 Task: Create a due date automation trigger when advanced on, on the wednesday before a card is due add basic not assigned to member @aryan at 11:00 AM.
Action: Mouse moved to (1148, 86)
Screenshot: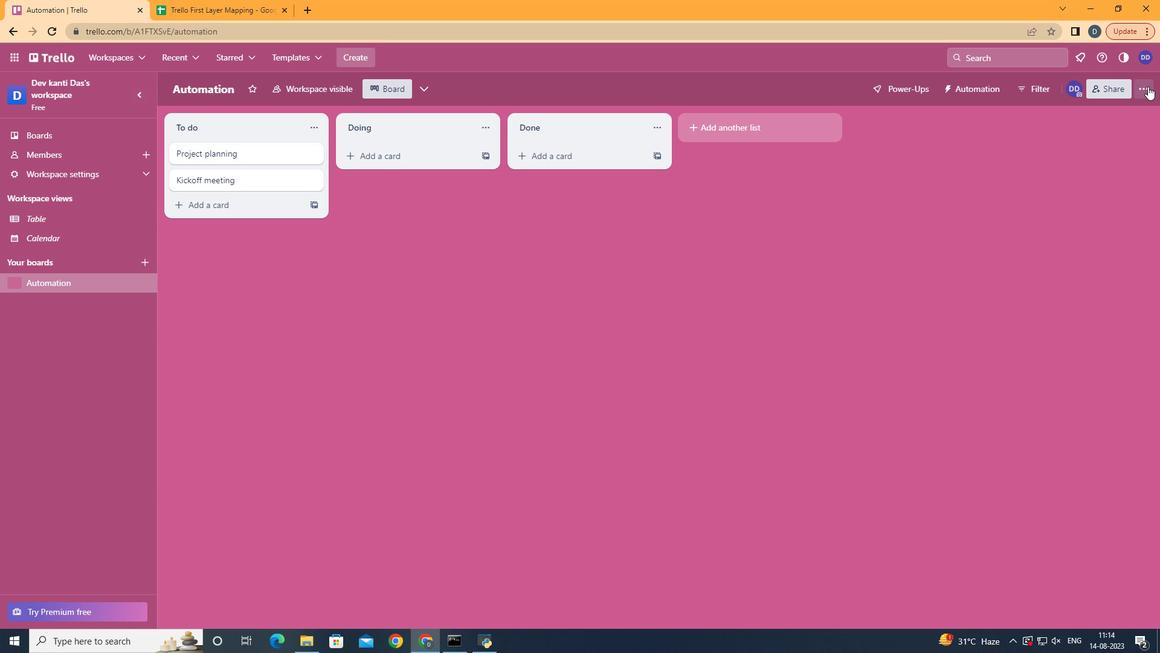 
Action: Mouse pressed left at (1148, 86)
Screenshot: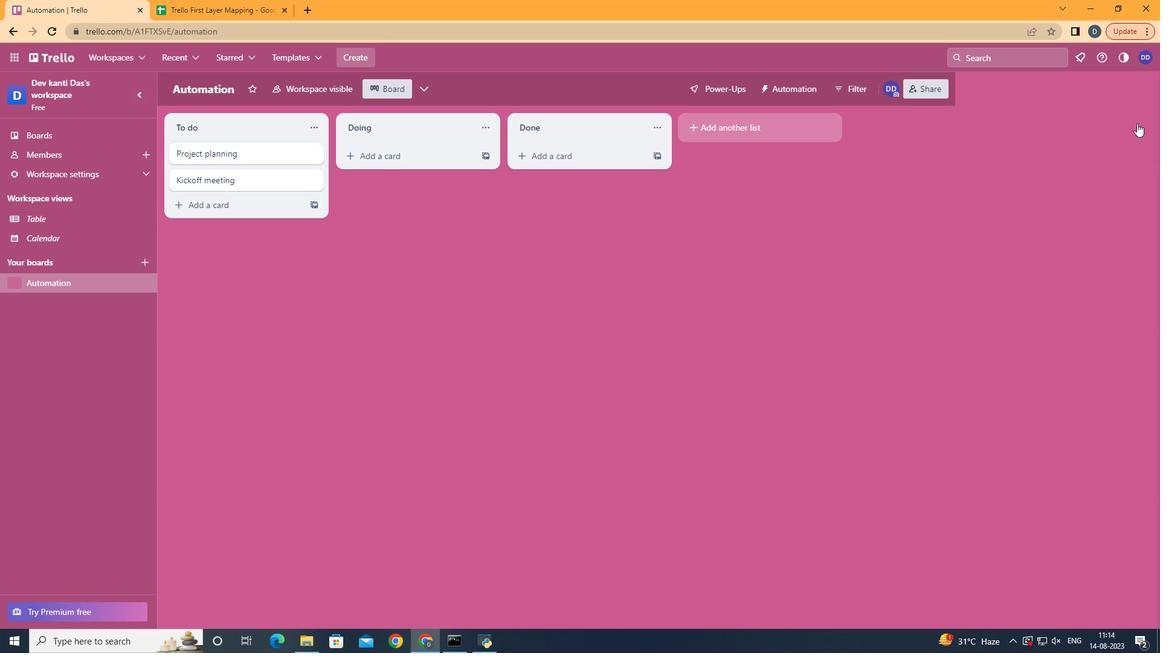 
Action: Mouse moved to (1073, 239)
Screenshot: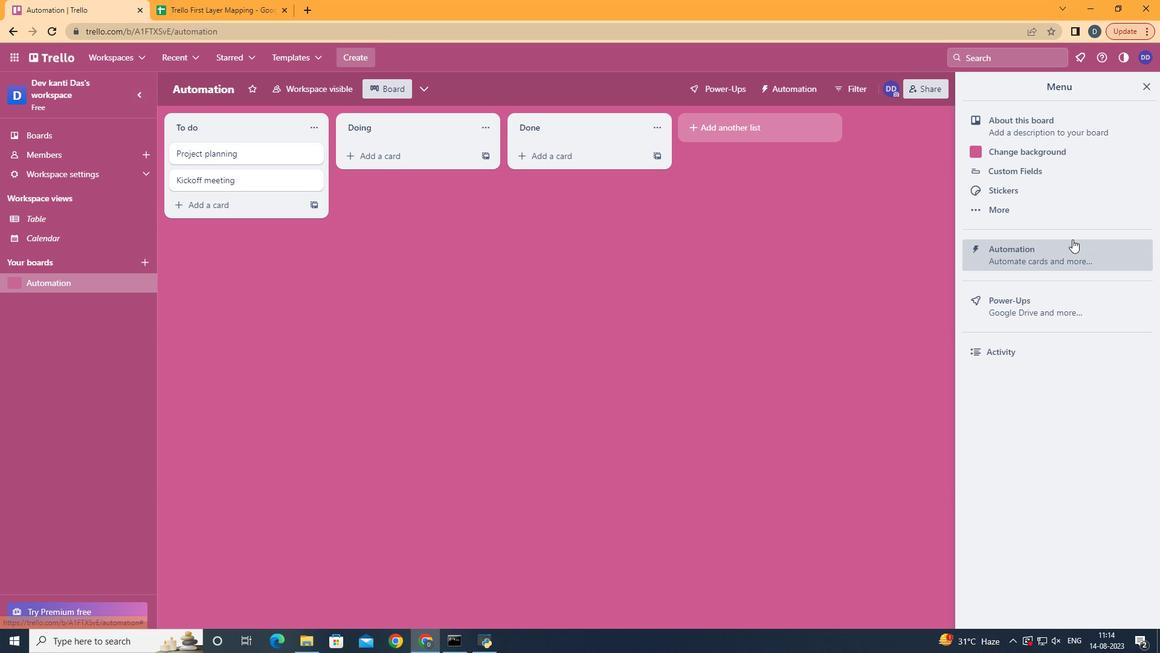 
Action: Mouse pressed left at (1073, 239)
Screenshot: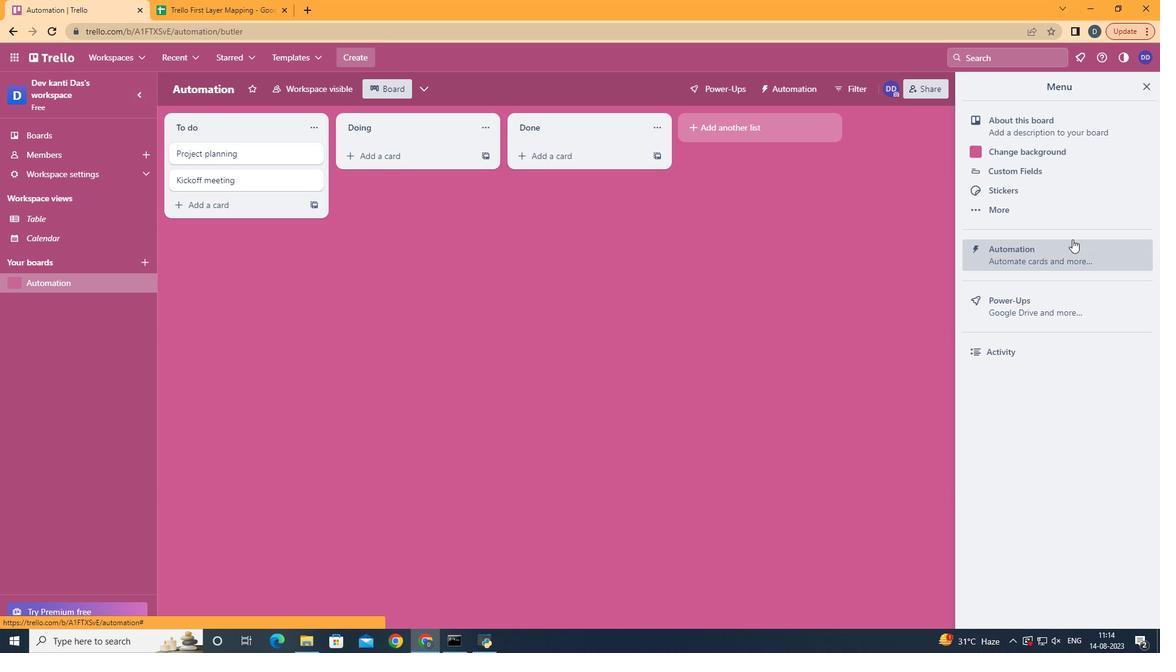 
Action: Mouse moved to (227, 239)
Screenshot: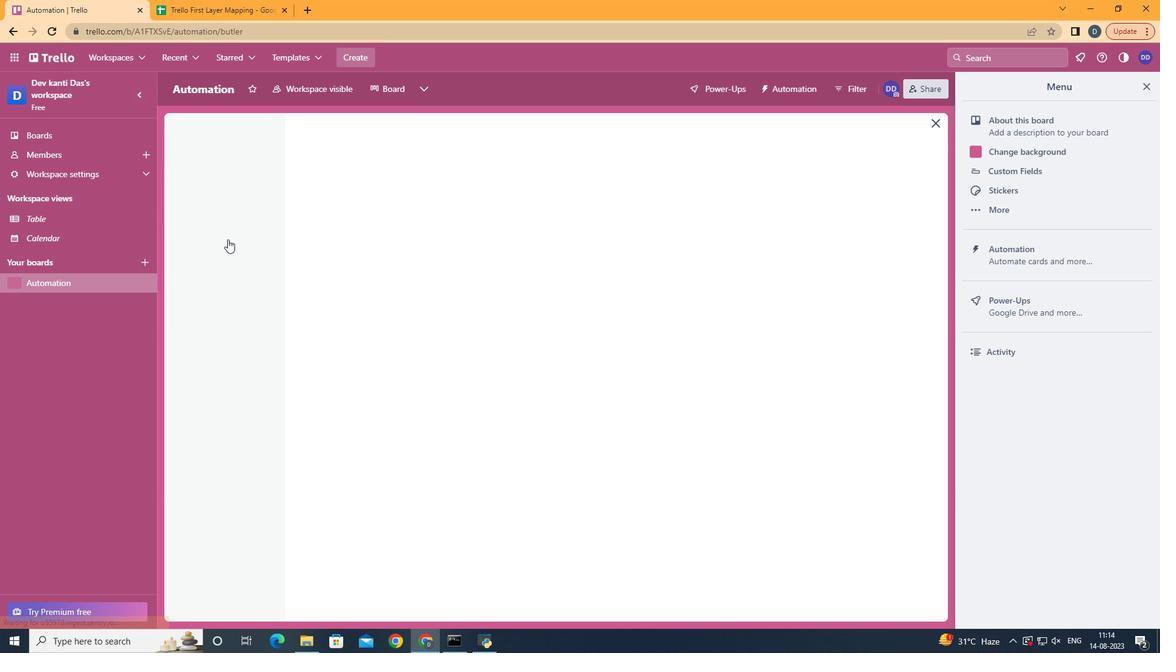 
Action: Mouse pressed left at (227, 239)
Screenshot: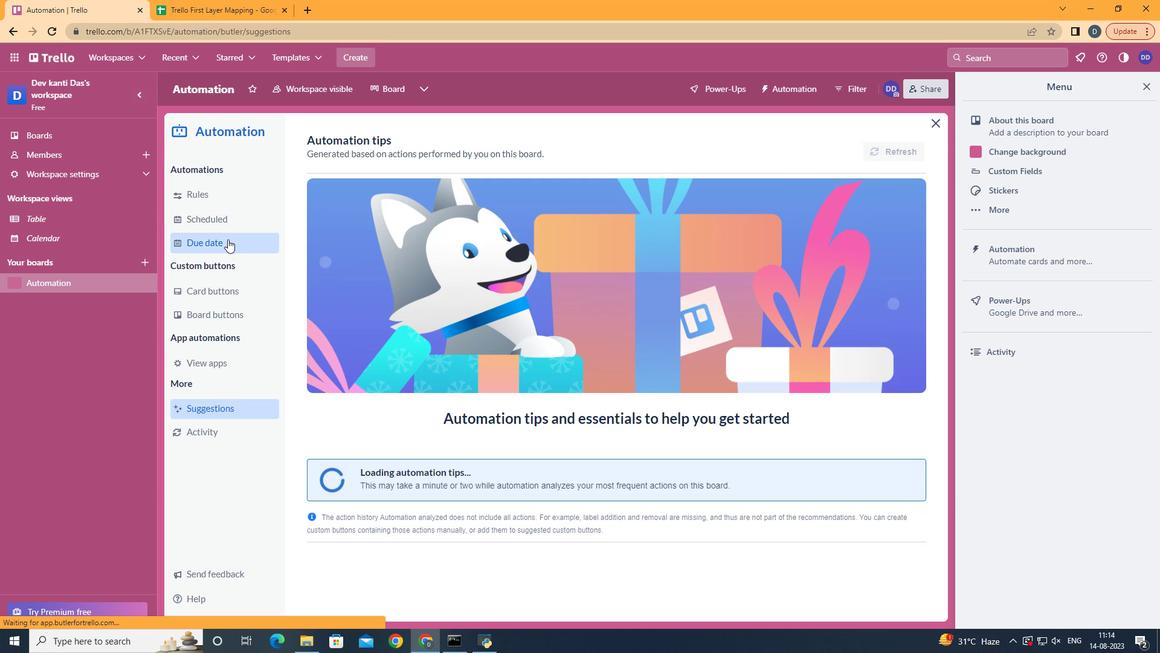 
Action: Mouse moved to (837, 149)
Screenshot: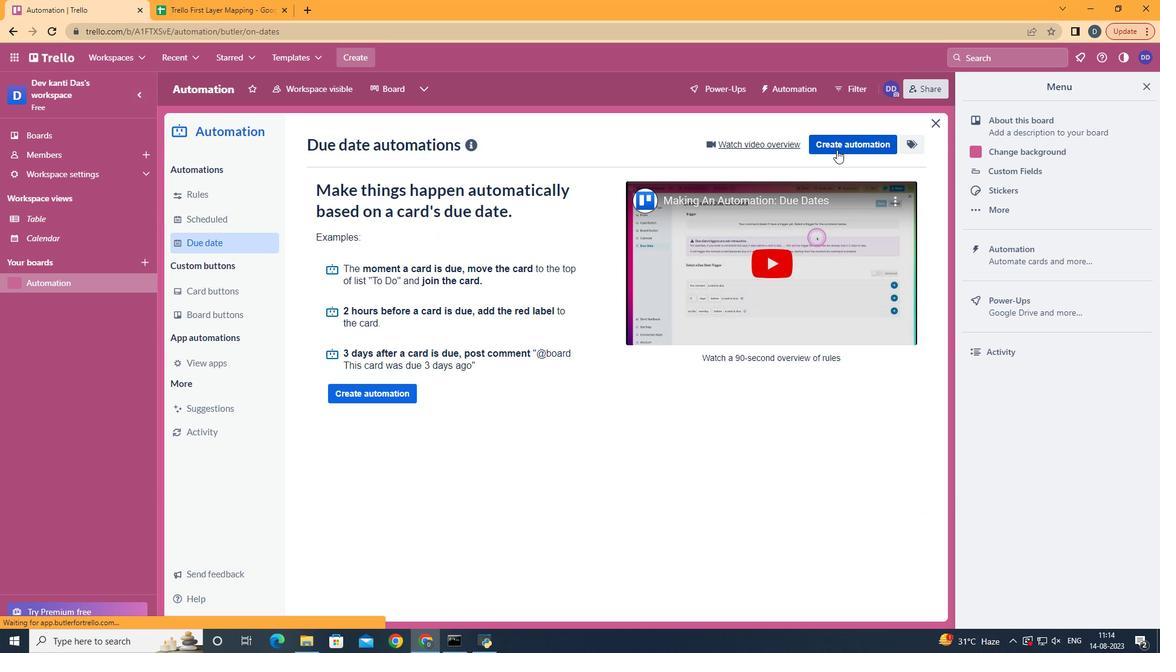 
Action: Mouse pressed left at (837, 149)
Screenshot: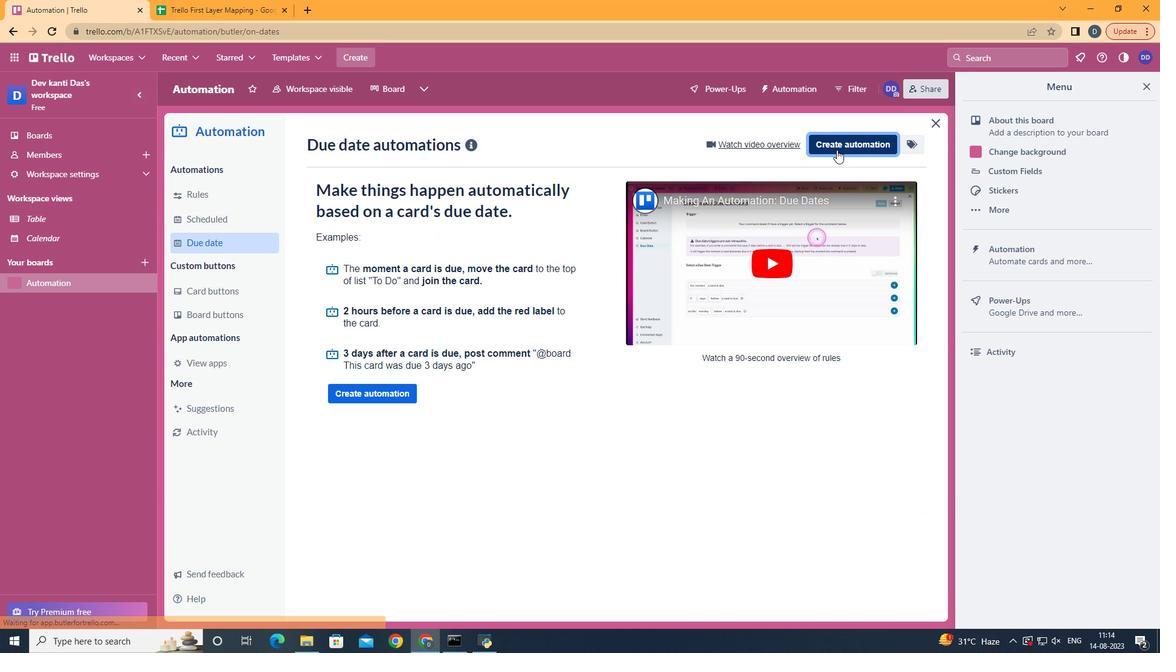 
Action: Mouse moved to (640, 272)
Screenshot: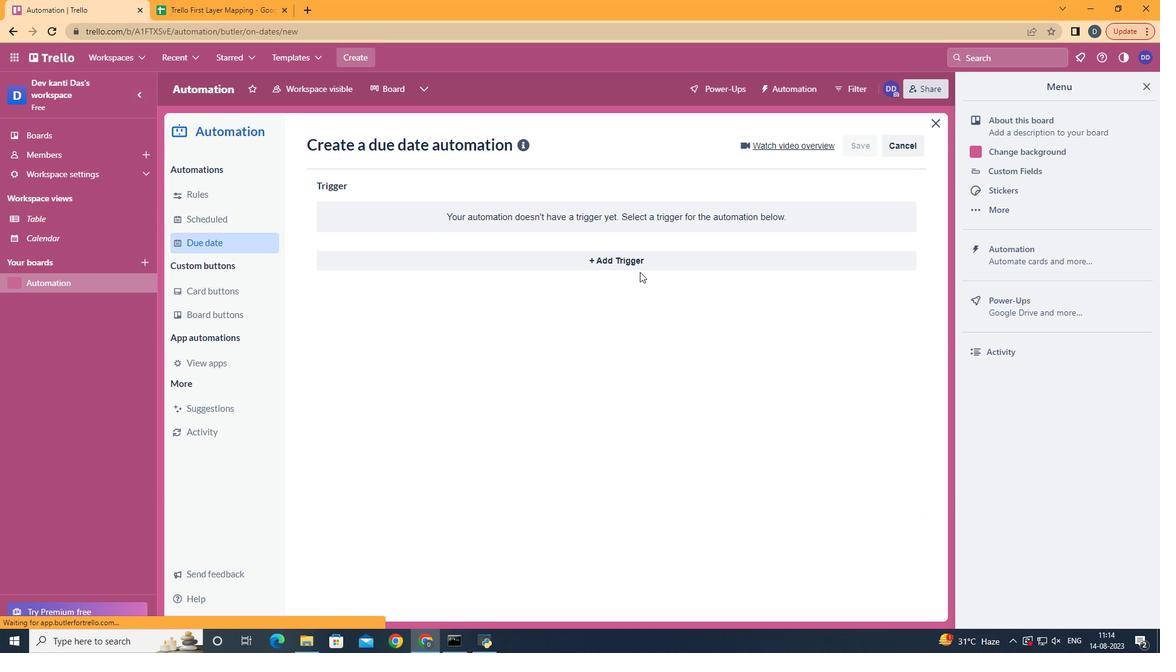 
Action: Mouse pressed left at (640, 272)
Screenshot: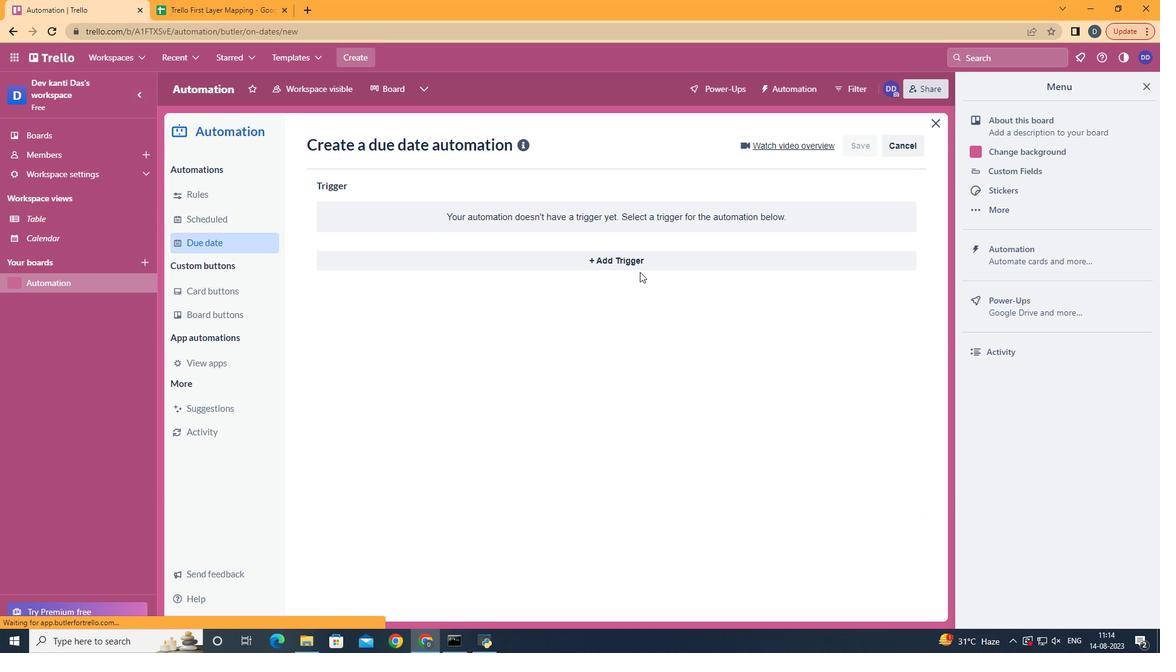 
Action: Mouse moved to (669, 252)
Screenshot: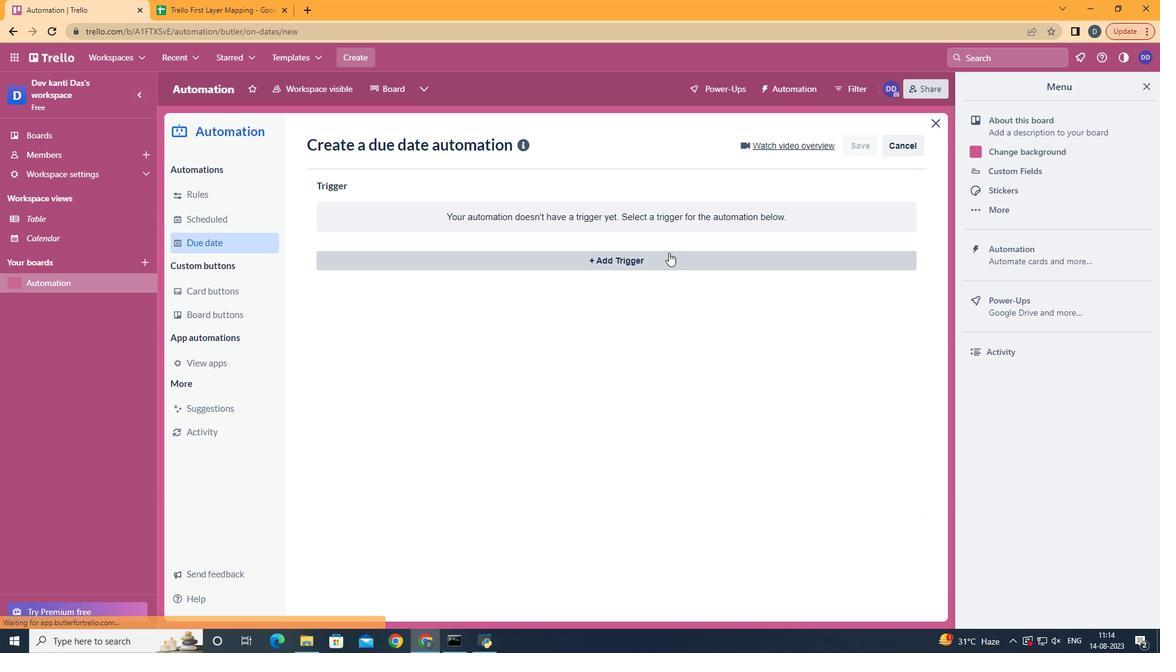 
Action: Mouse pressed left at (669, 252)
Screenshot: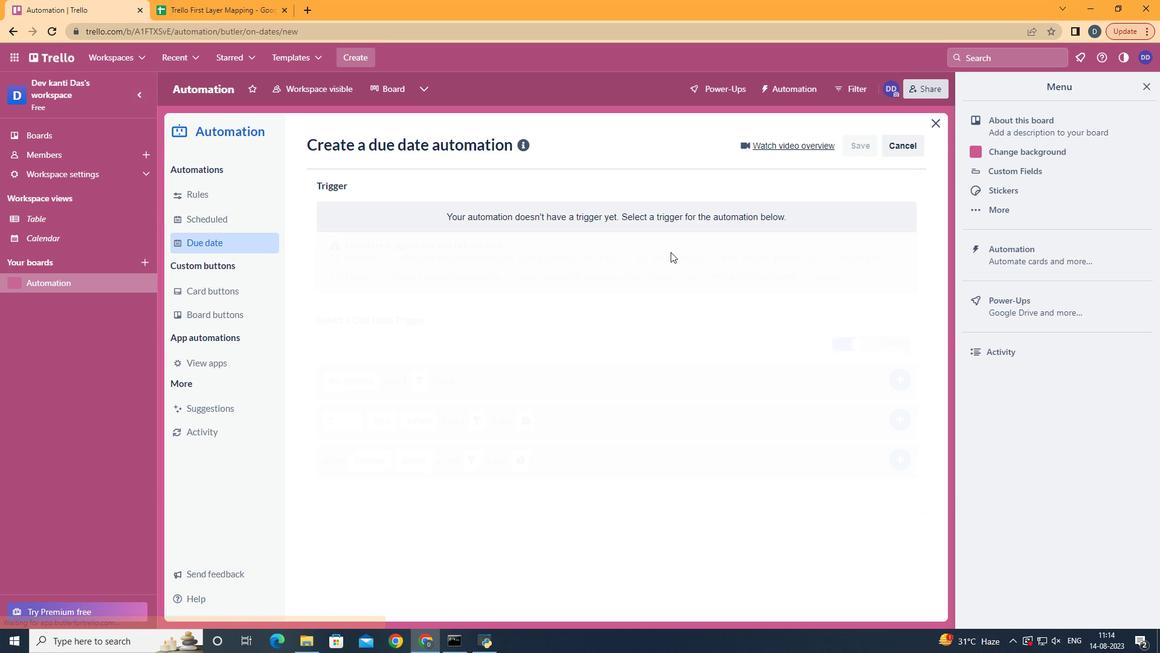 
Action: Mouse moved to (400, 368)
Screenshot: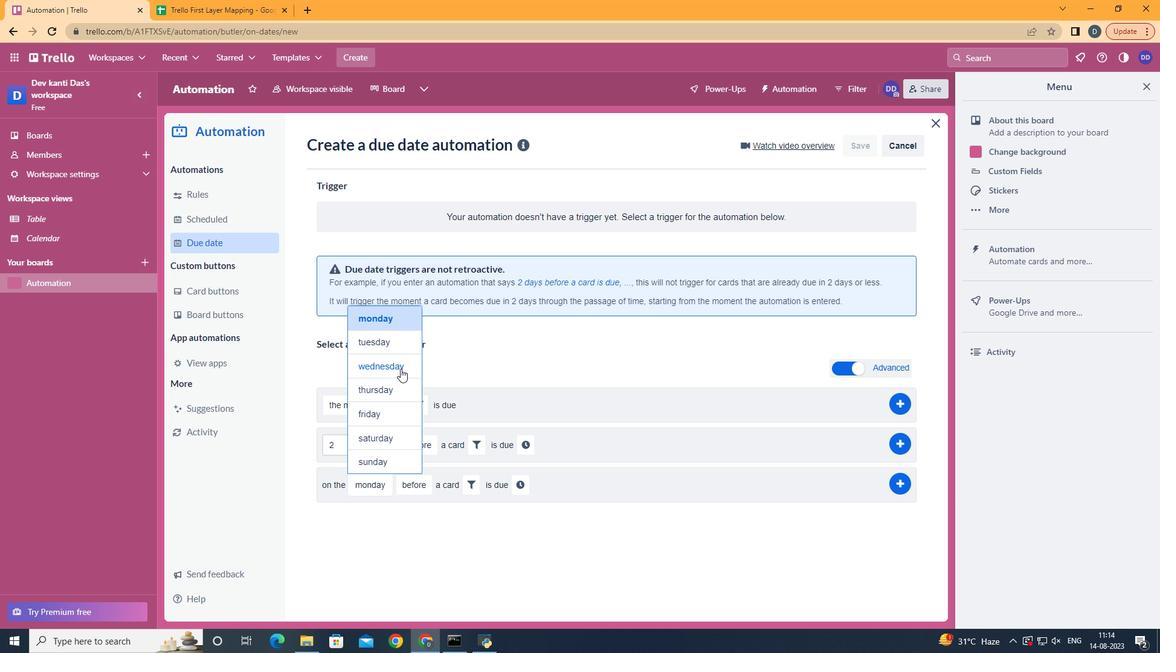 
Action: Mouse pressed left at (400, 368)
Screenshot: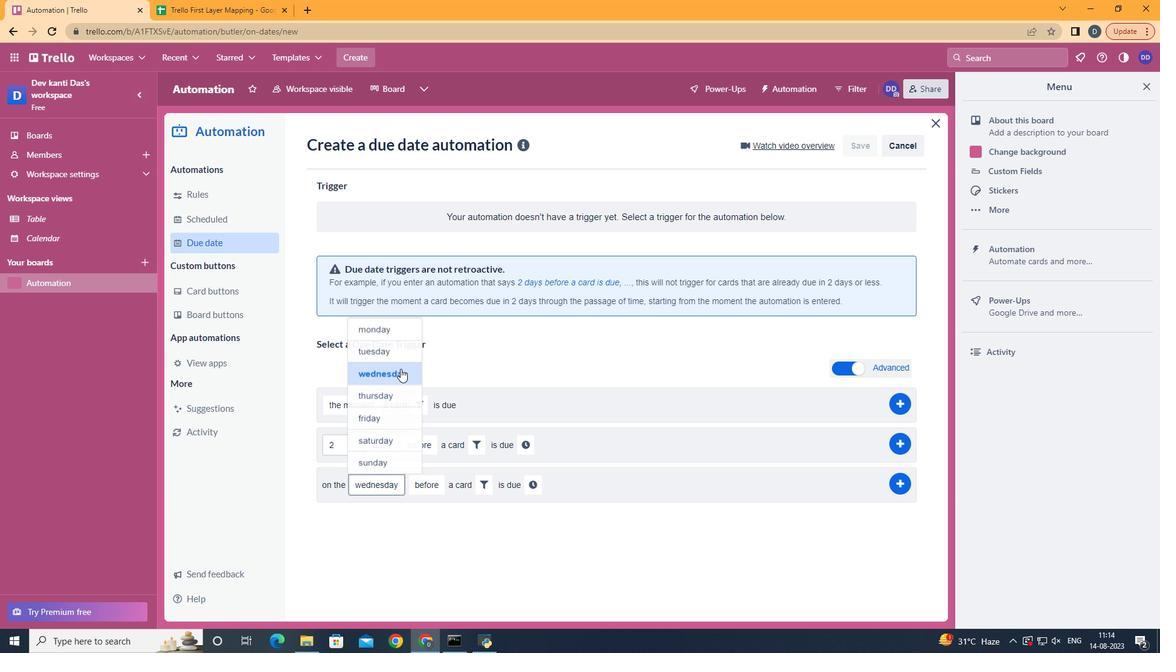 
Action: Mouse moved to (489, 482)
Screenshot: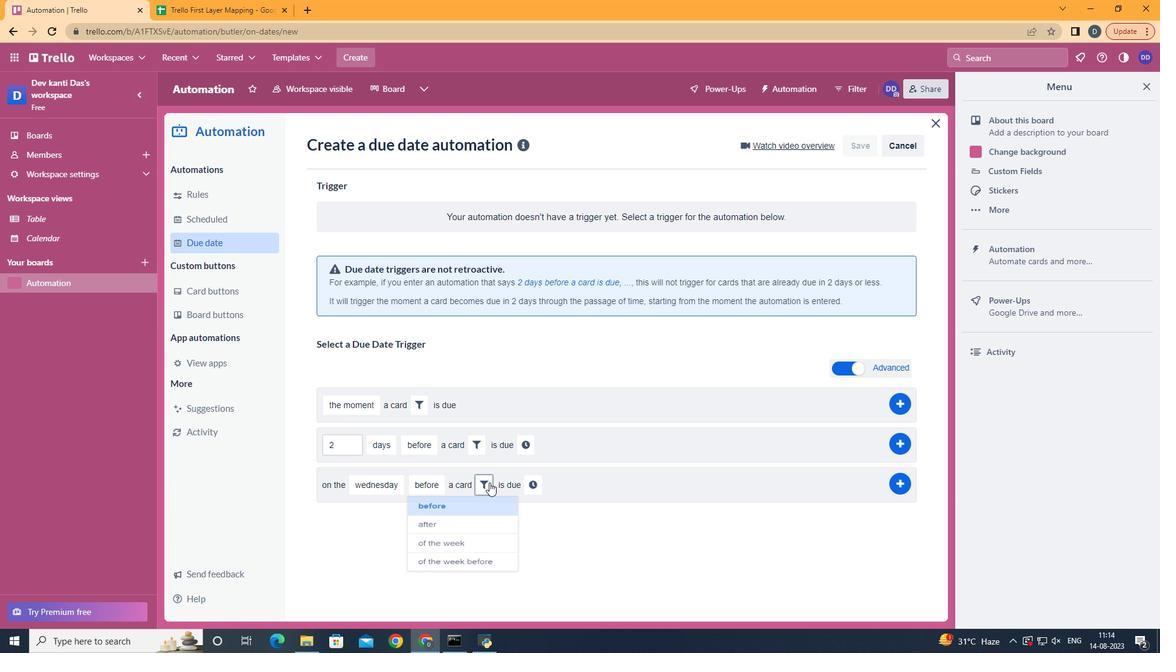 
Action: Mouse pressed left at (489, 482)
Screenshot: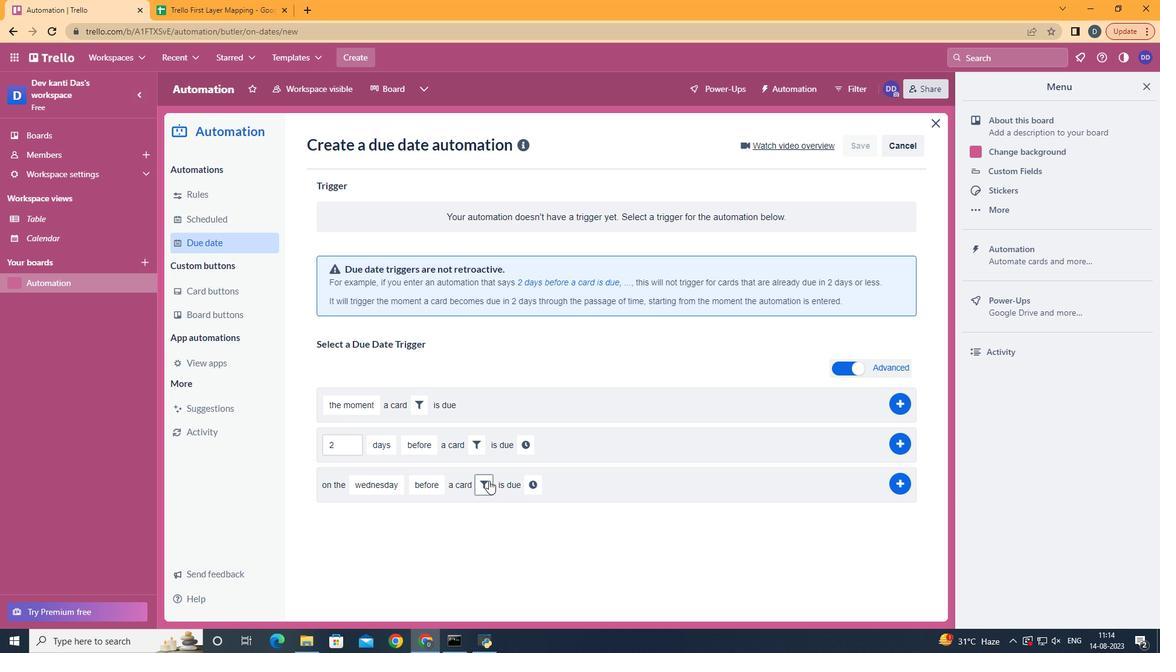 
Action: Mouse moved to (563, 565)
Screenshot: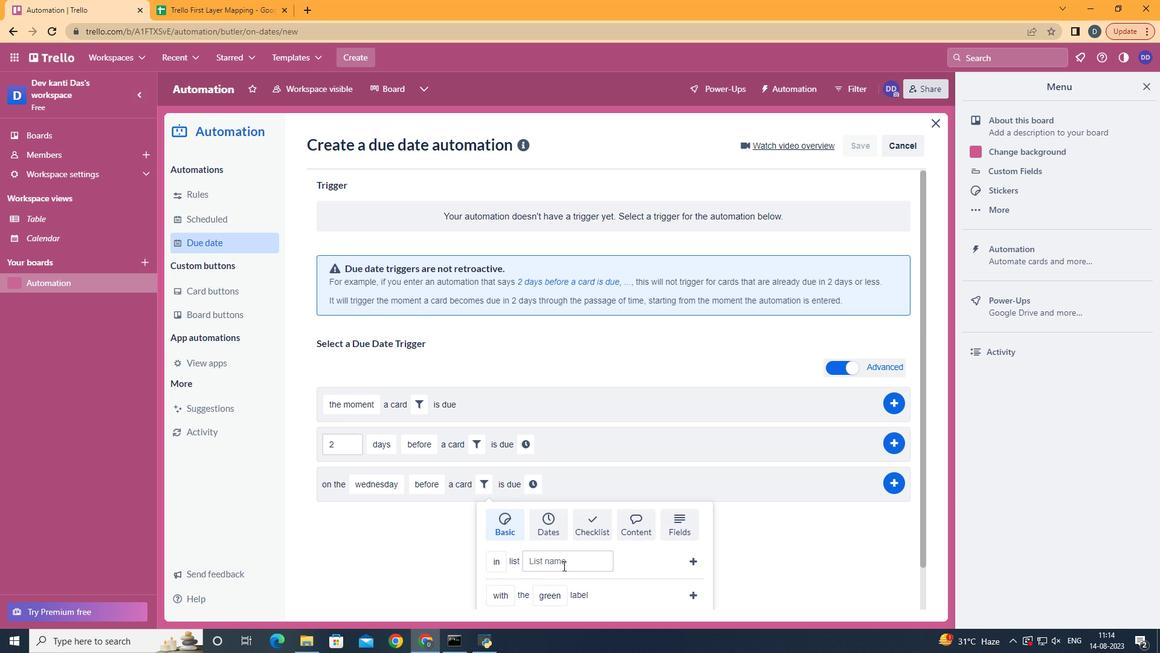 
Action: Mouse scrolled (563, 565) with delta (0, 0)
Screenshot: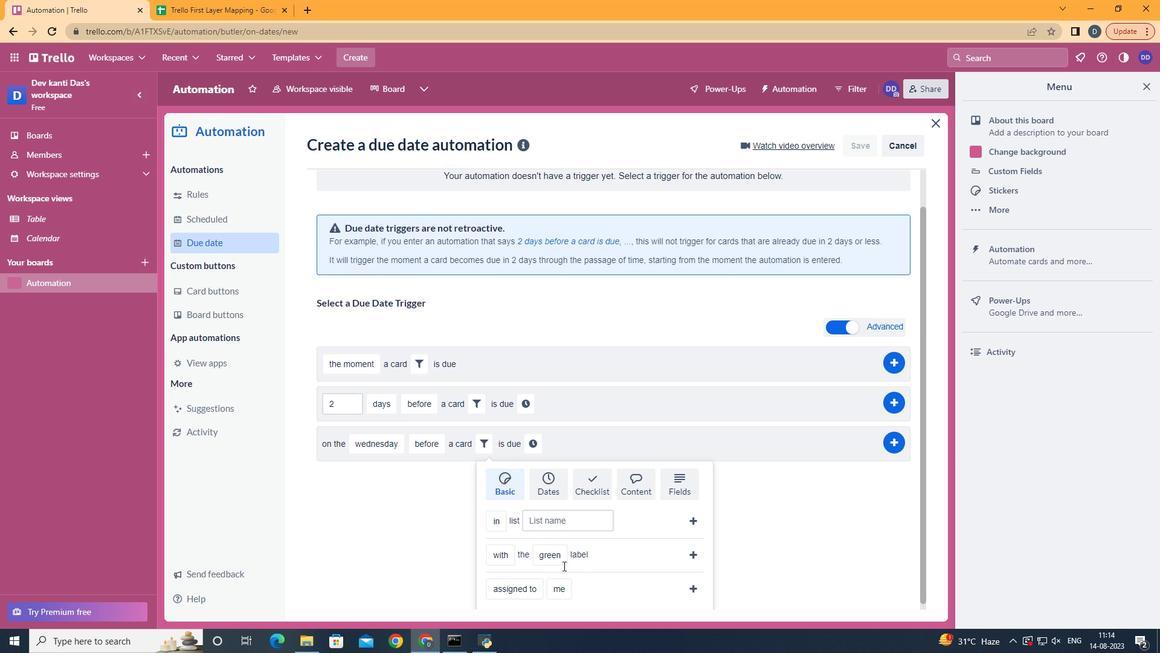 
Action: Mouse scrolled (563, 565) with delta (0, 0)
Screenshot: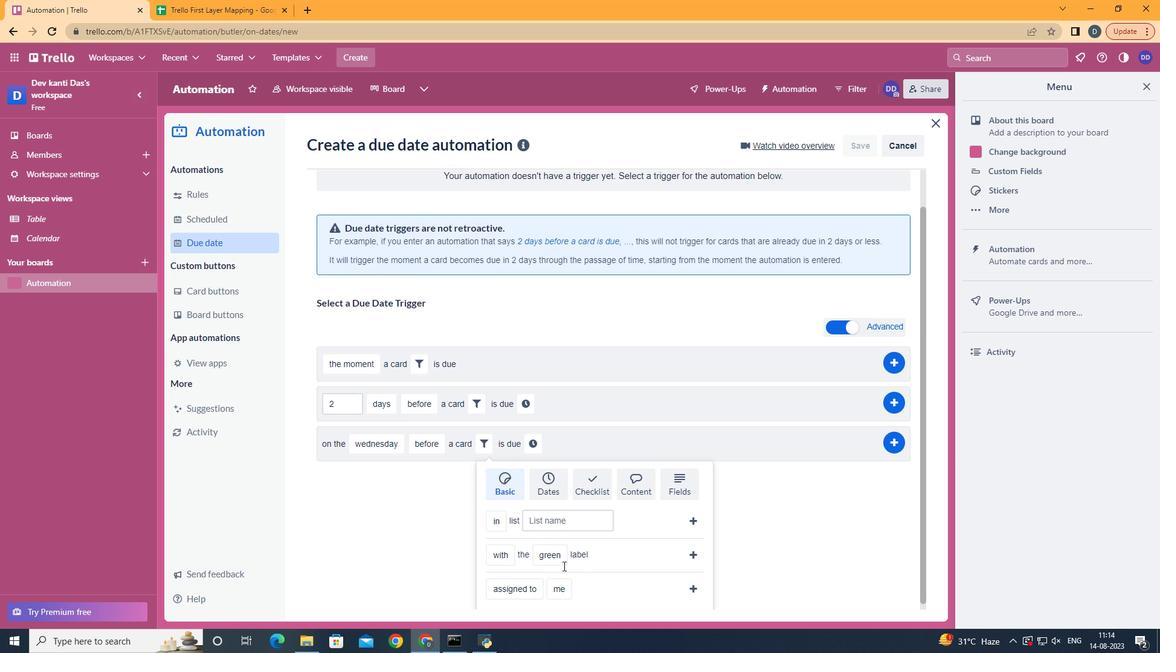 
Action: Mouse scrolled (563, 565) with delta (0, 0)
Screenshot: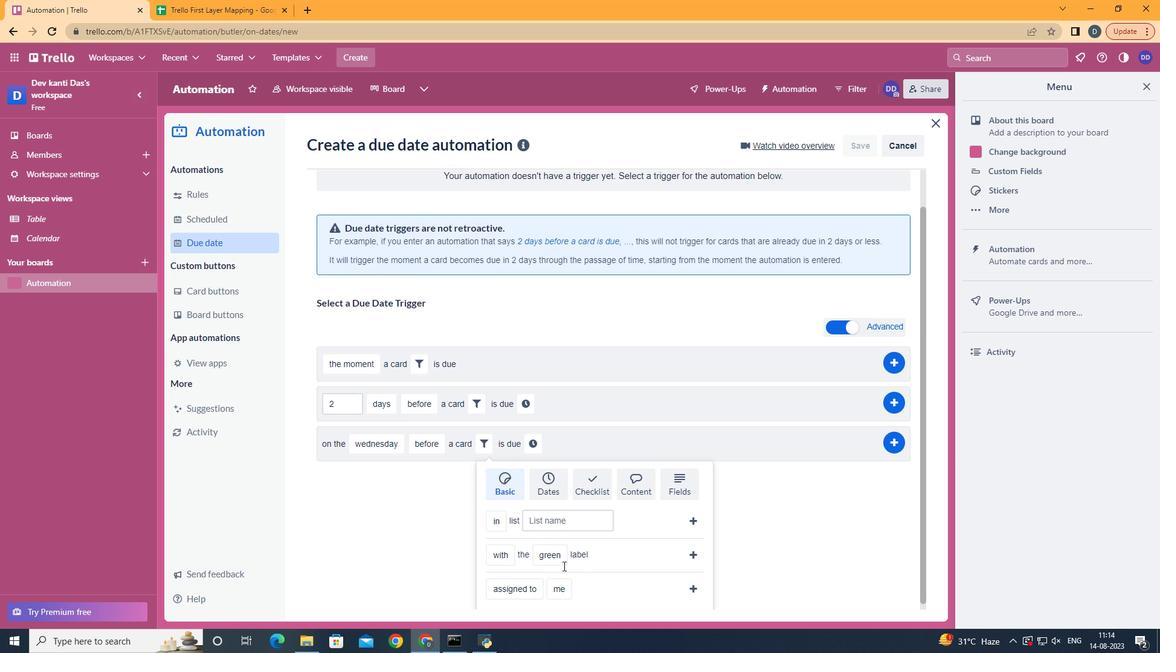 
Action: Mouse scrolled (563, 565) with delta (0, 0)
Screenshot: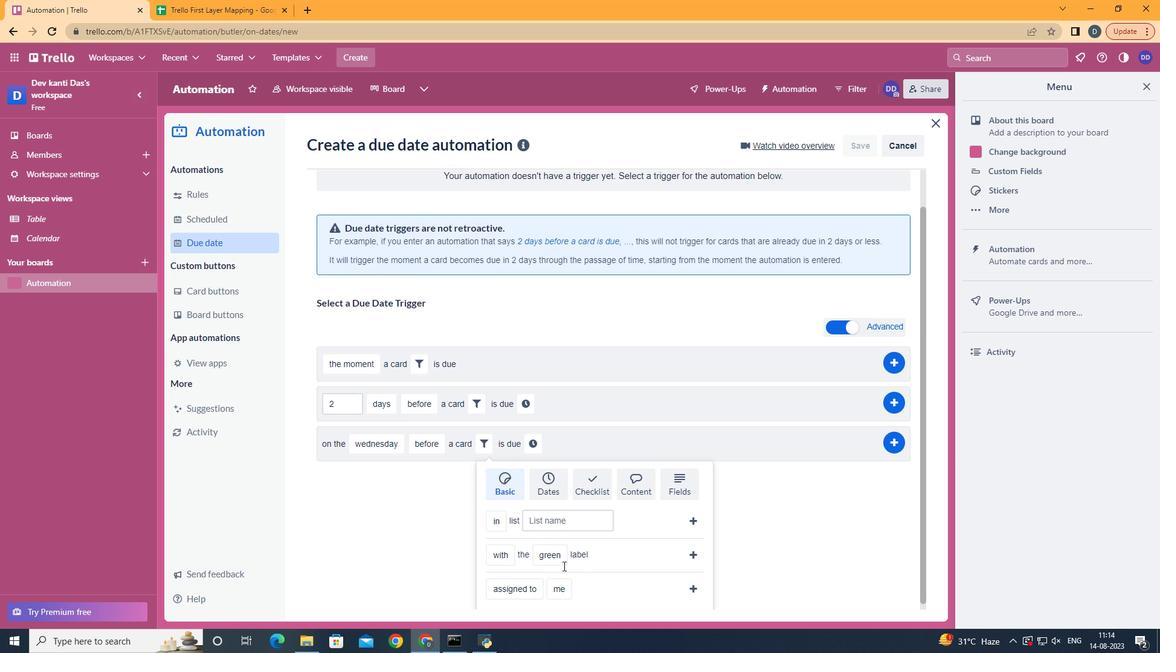 
Action: Mouse moved to (539, 556)
Screenshot: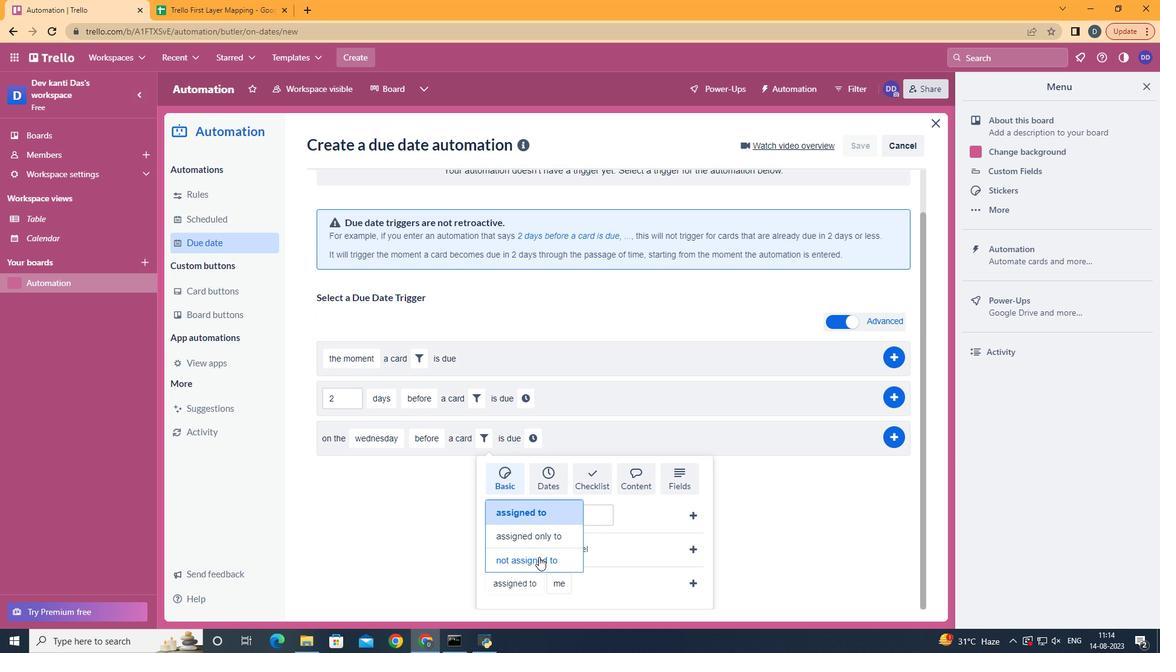 
Action: Mouse pressed left at (539, 556)
Screenshot: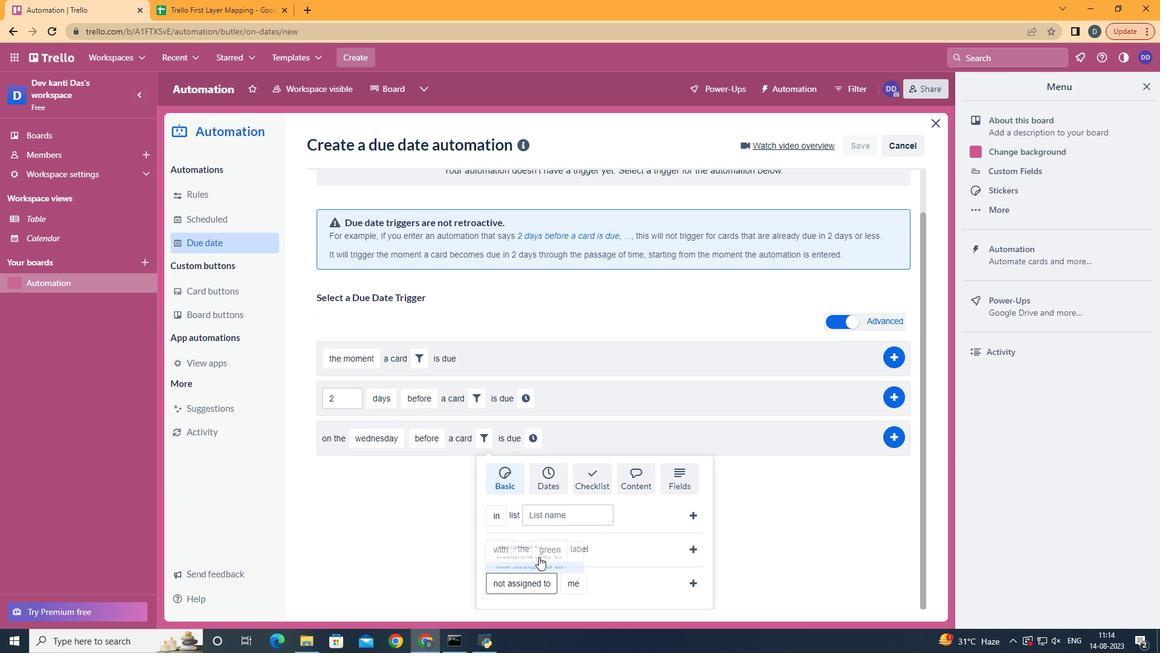 
Action: Mouse moved to (585, 568)
Screenshot: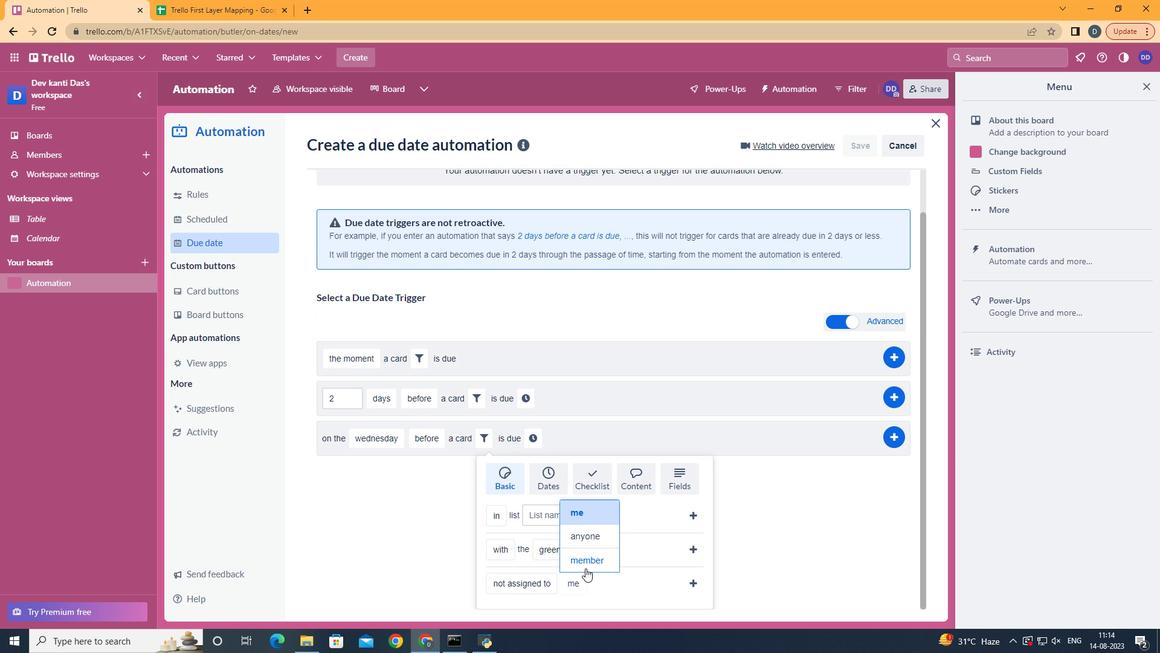 
Action: Mouse pressed left at (585, 568)
Screenshot: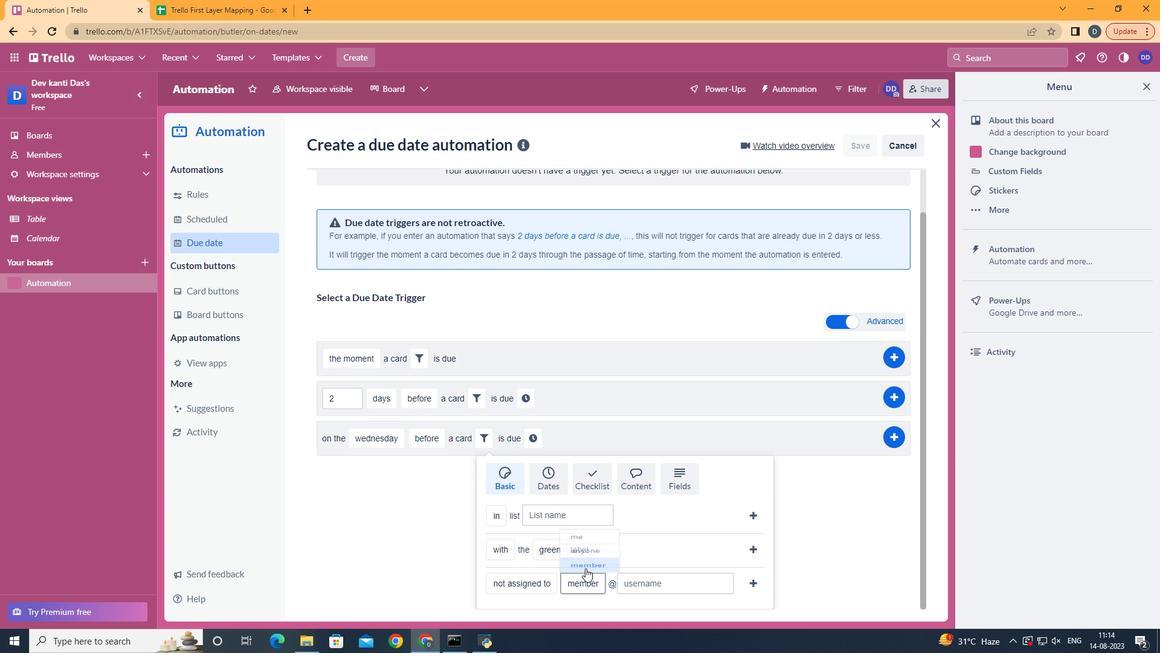 
Action: Mouse moved to (644, 580)
Screenshot: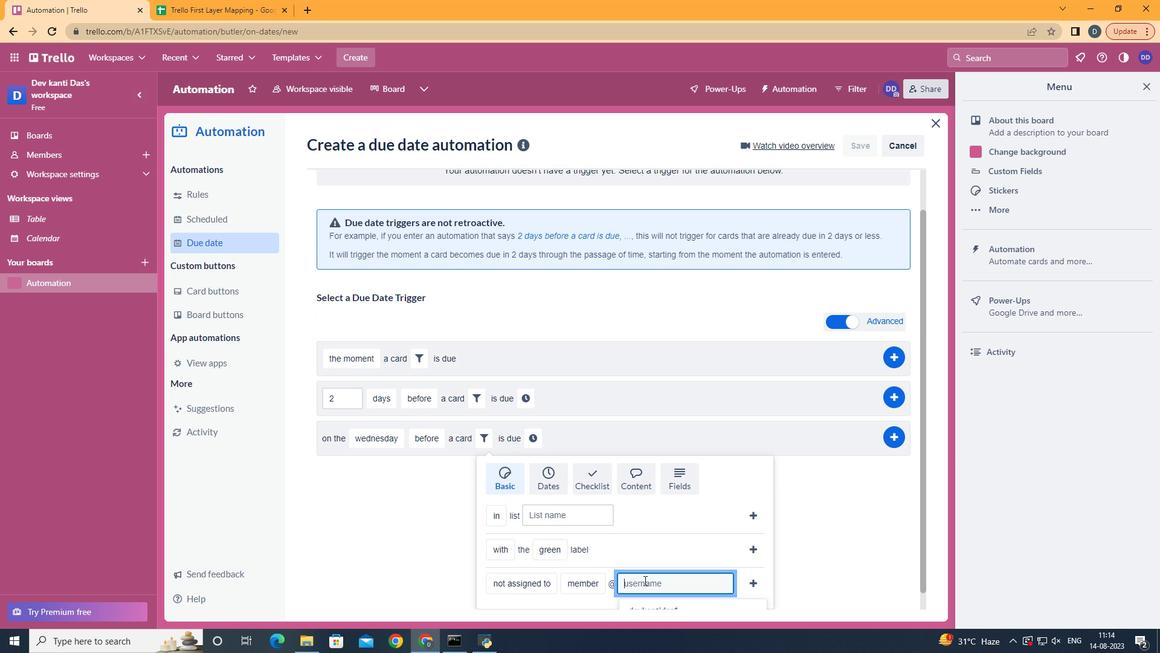
Action: Mouse pressed left at (644, 580)
Screenshot: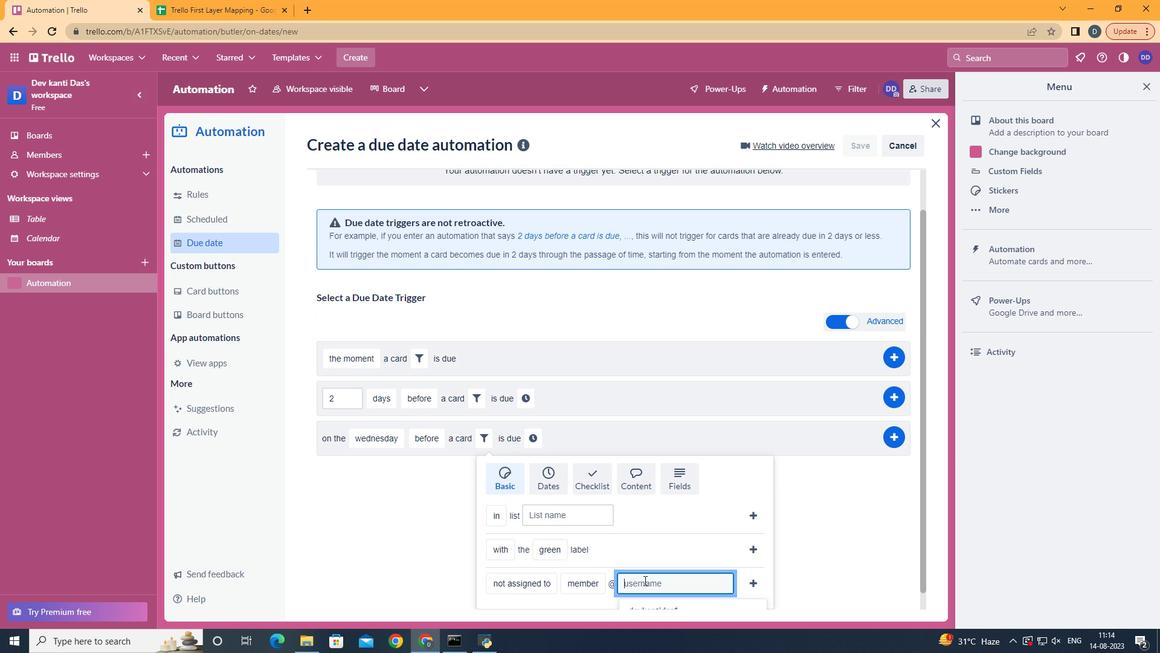 
Action: Key pressed aryan
Screenshot: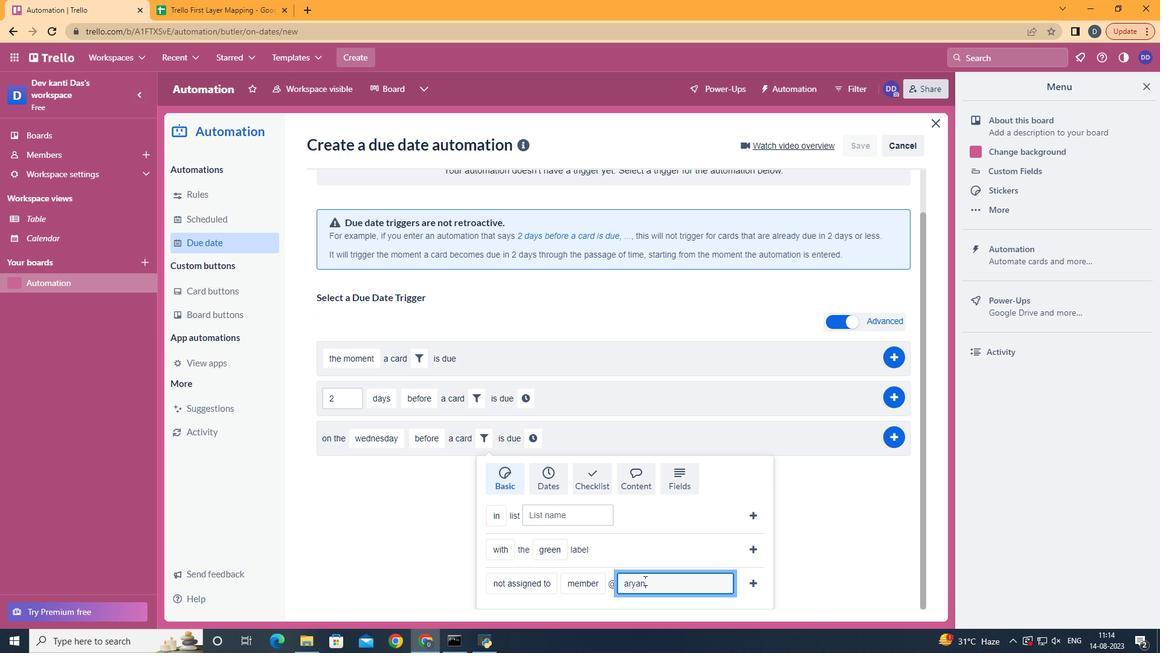 
Action: Mouse moved to (761, 584)
Screenshot: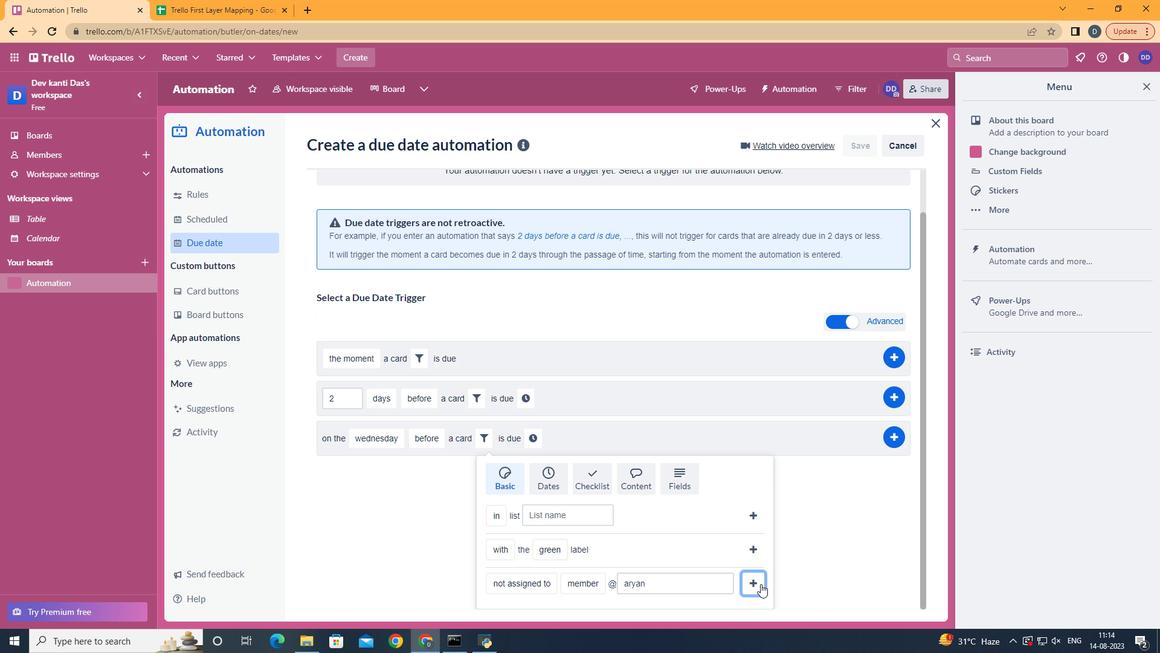 
Action: Mouse pressed left at (761, 584)
Screenshot: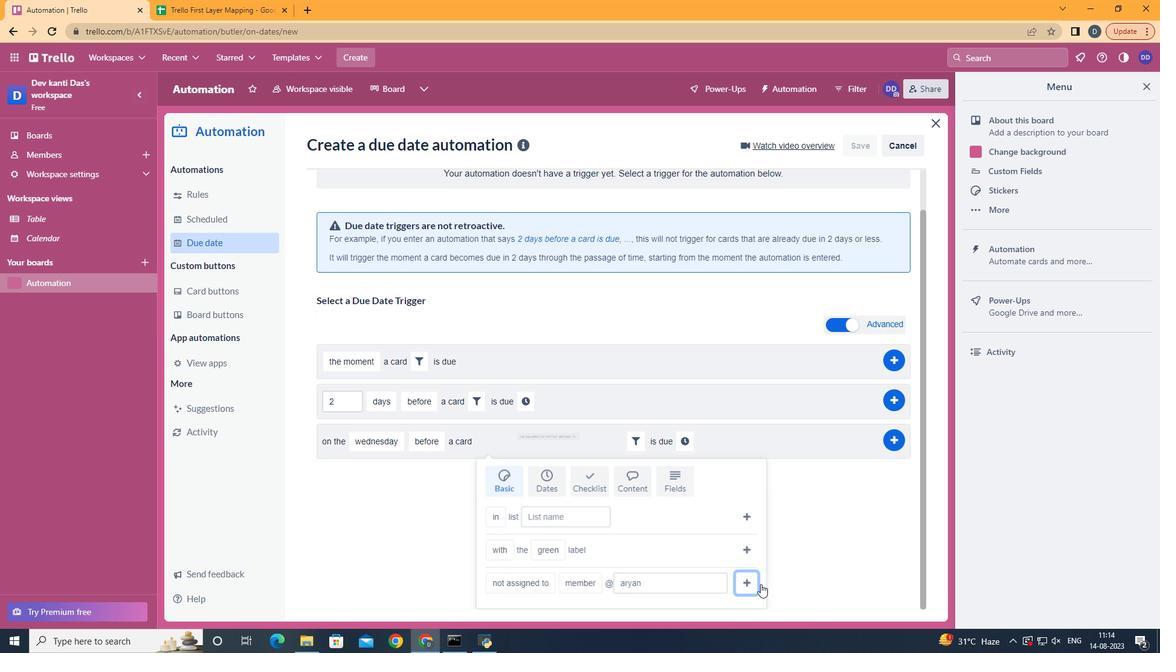 
Action: Mouse moved to (680, 480)
Screenshot: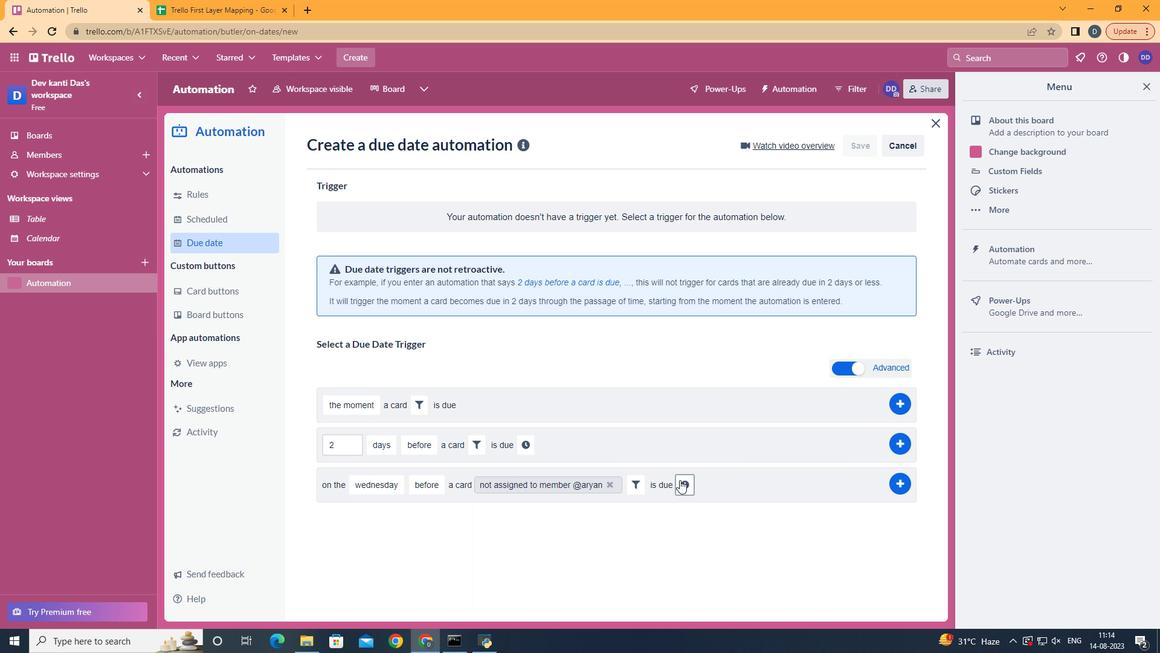 
Action: Mouse pressed left at (680, 480)
Screenshot: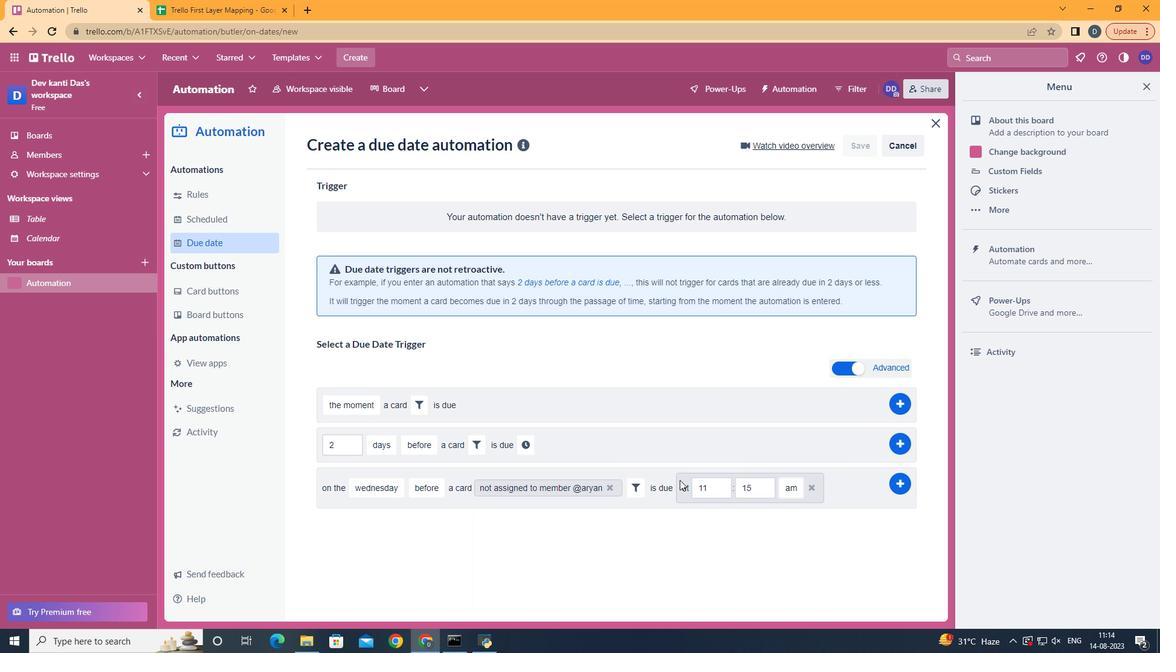 
Action: Mouse moved to (757, 491)
Screenshot: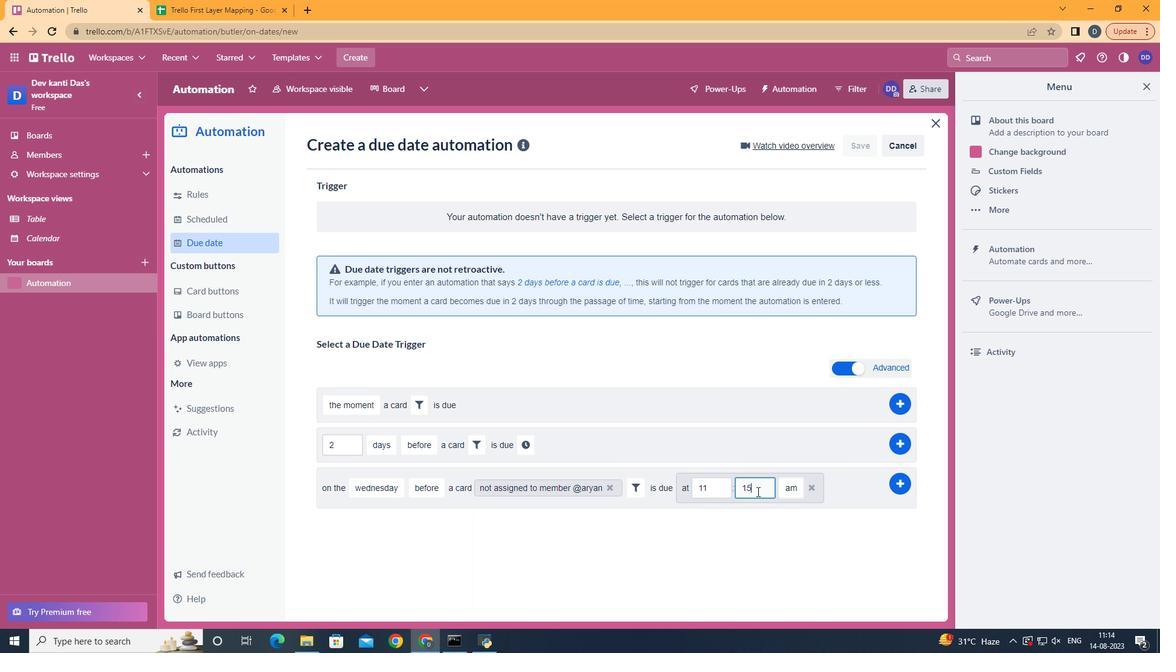
Action: Mouse pressed left at (757, 491)
Screenshot: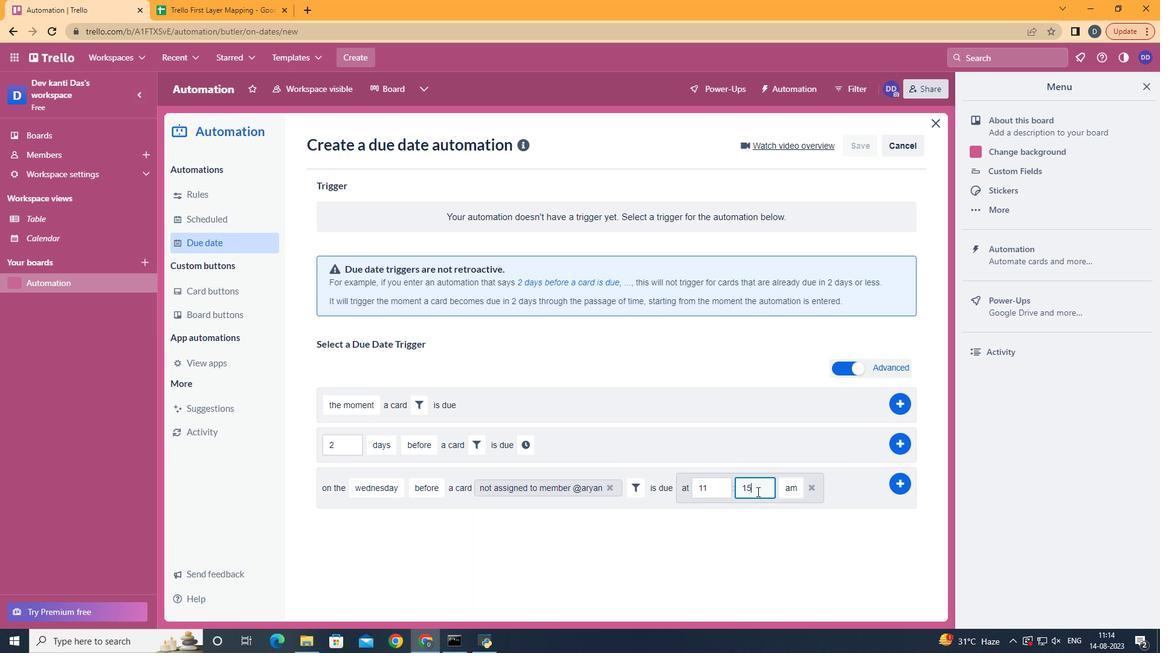 
Action: Key pressed <Key.backspace><Key.backspace>00
Screenshot: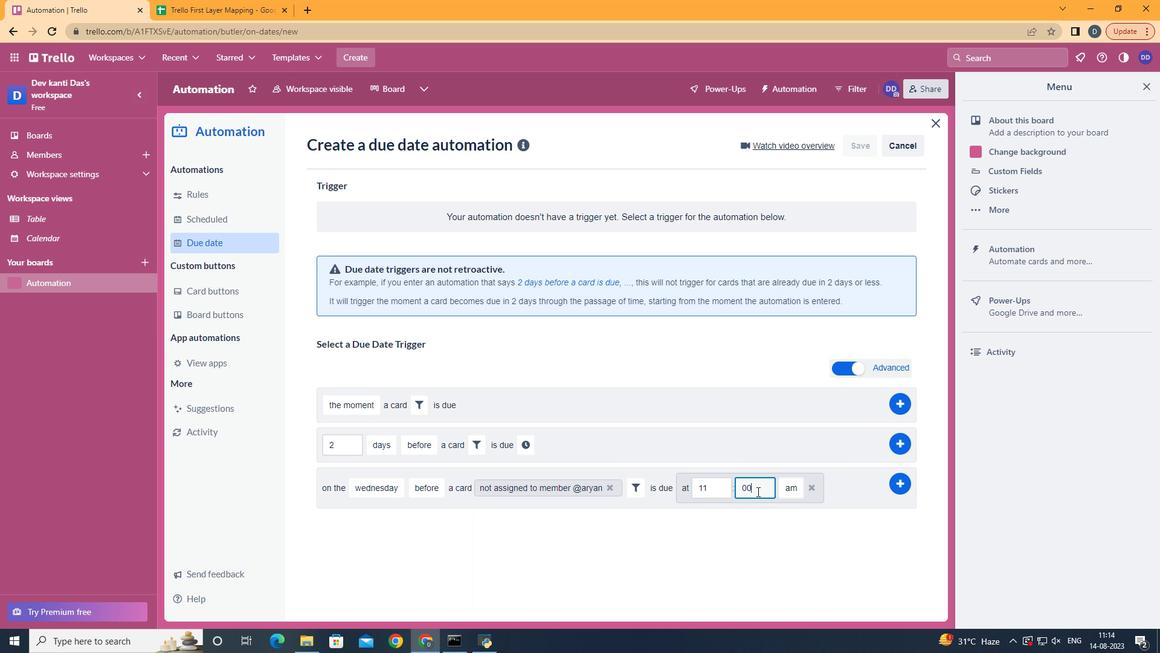 
Action: Mouse moved to (902, 484)
Screenshot: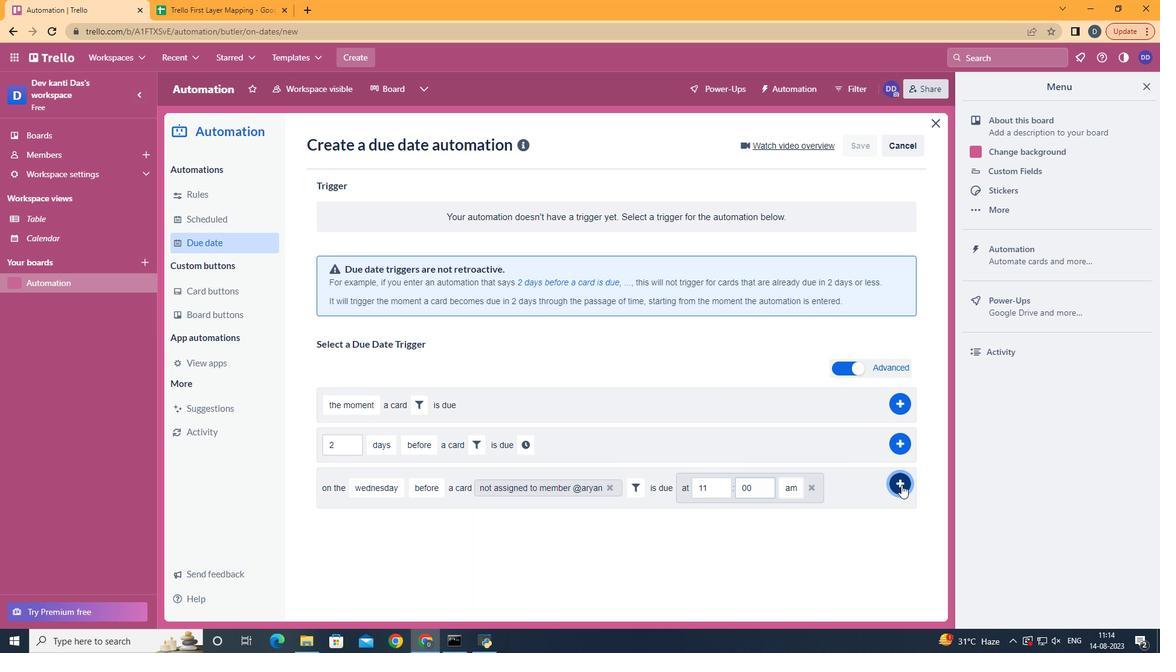 
Action: Mouse pressed left at (902, 484)
Screenshot: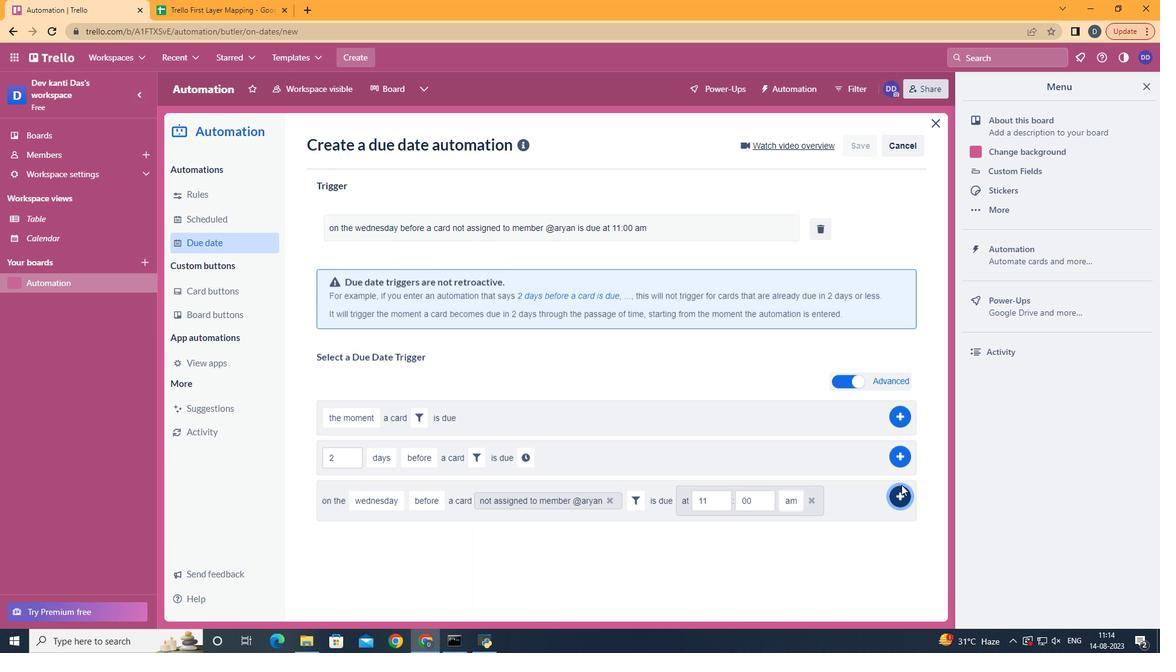 
Action: Mouse moved to (891, 461)
Screenshot: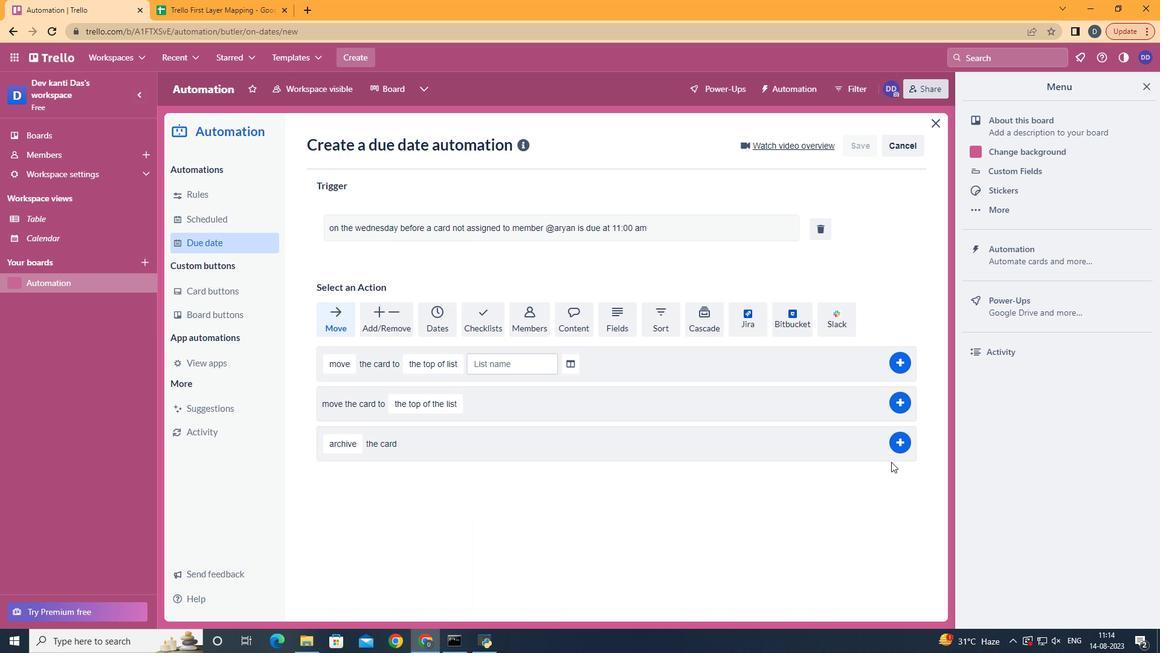 
